 Task: Assign Issue Issue0000000424 to Sprint Sprint0000000254 in Scrum Project Project0000000085 in Jira. Assign Issue Issue0000000425 to Sprint Sprint0000000255 in Scrum Project Project0000000085 in Jira. Assign Issue Issue0000000426 to Sprint Sprint0000000256 in Scrum Project Project0000000086 in Jira. Assign Issue Issue0000000427 to Sprint Sprint0000000256 in Scrum Project Project0000000086 in Jira. Assign Issue Issue0000000428 to Sprint Sprint0000000257 in Scrum Project Project0000000086 in Jira
Action: Mouse moved to (1143, 511)
Screenshot: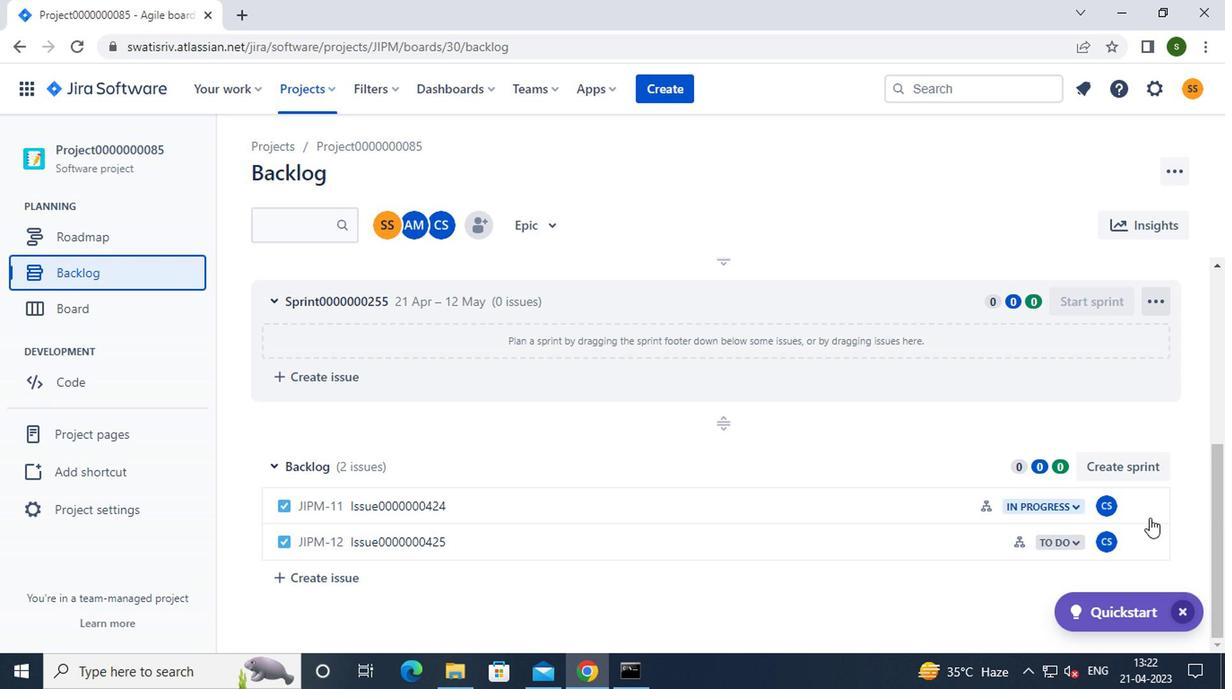 
Action: Mouse pressed left at (1143, 511)
Screenshot: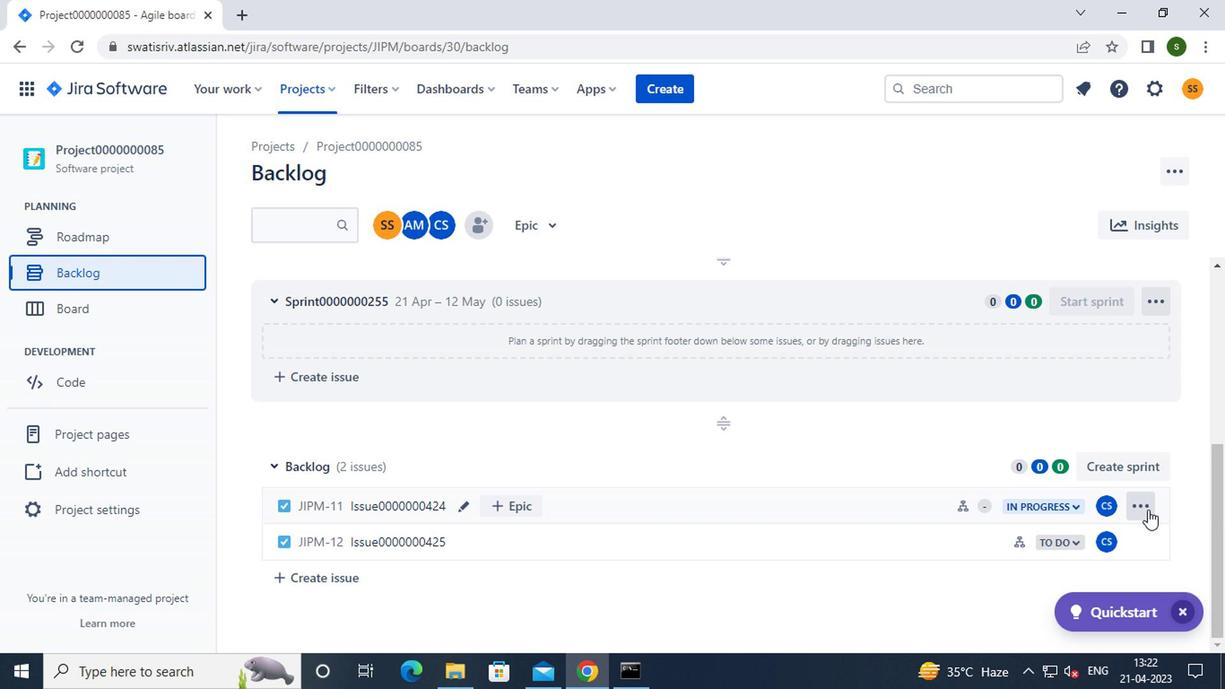 
Action: Mouse moved to (1112, 416)
Screenshot: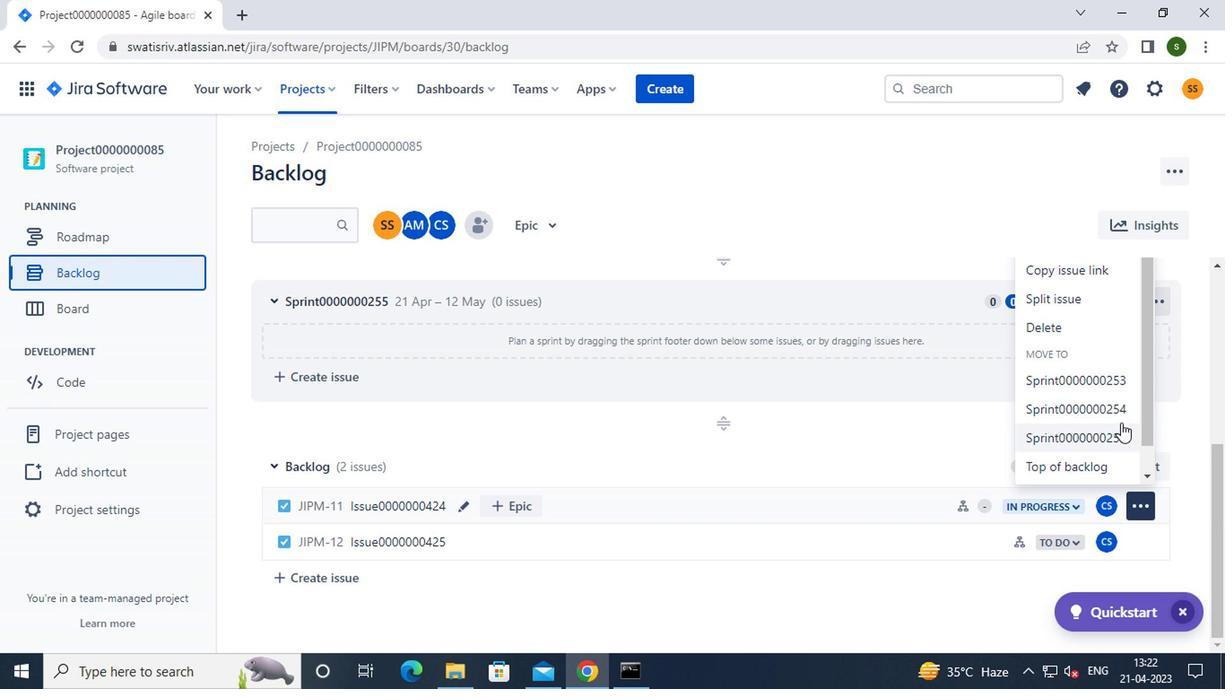 
Action: Mouse pressed left at (1112, 416)
Screenshot: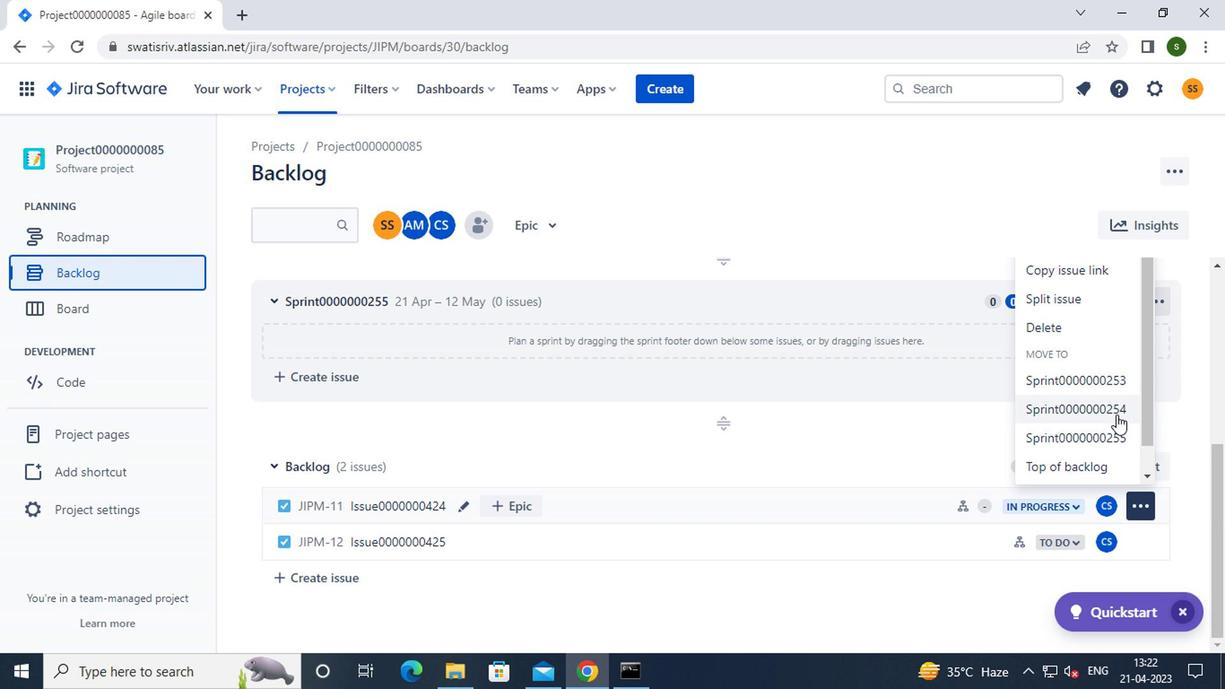 
Action: Mouse moved to (1136, 534)
Screenshot: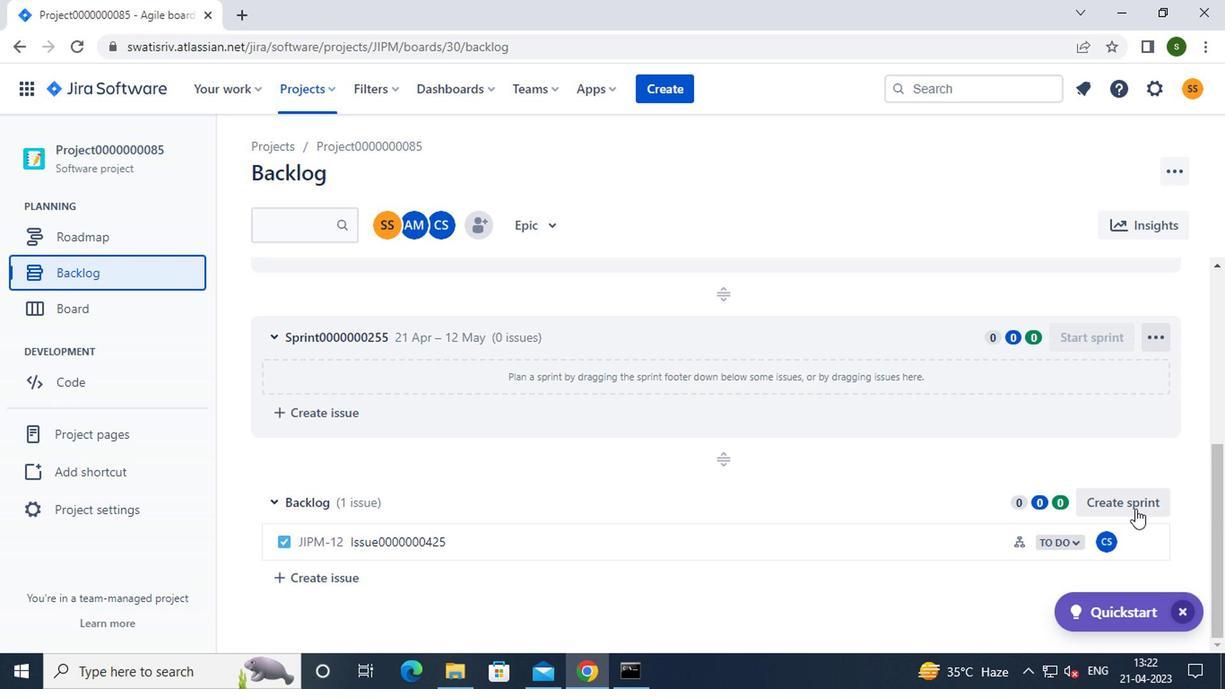 
Action: Mouse pressed left at (1136, 534)
Screenshot: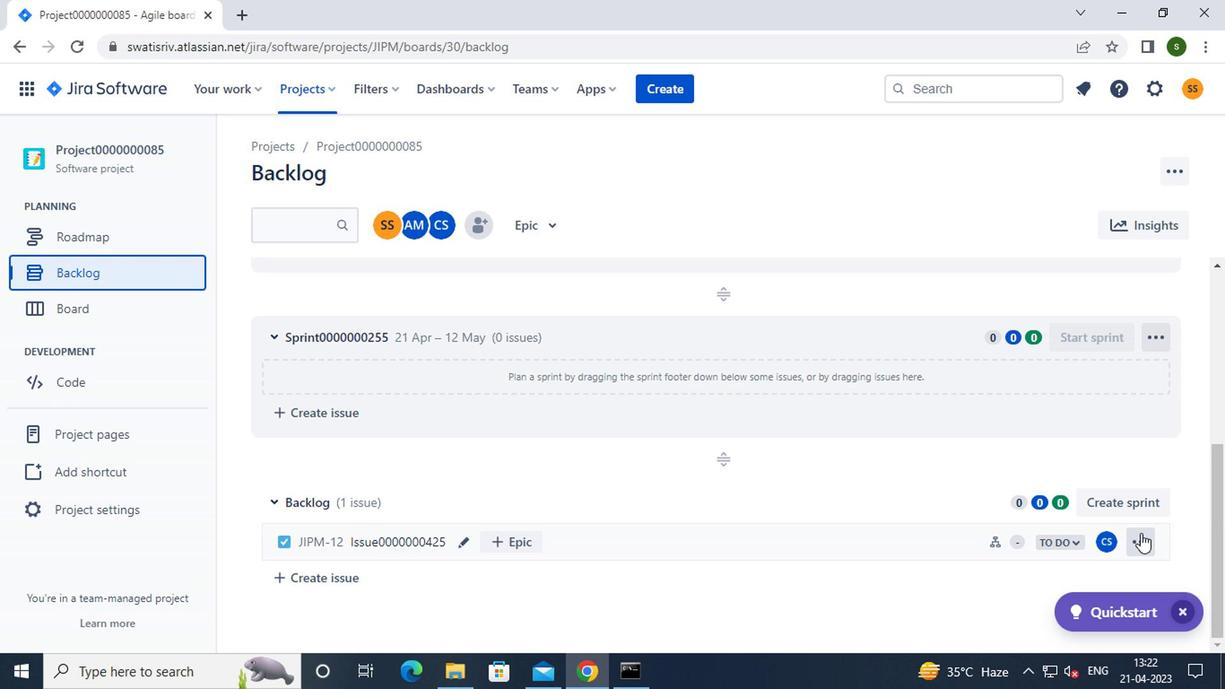 
Action: Mouse moved to (1117, 477)
Screenshot: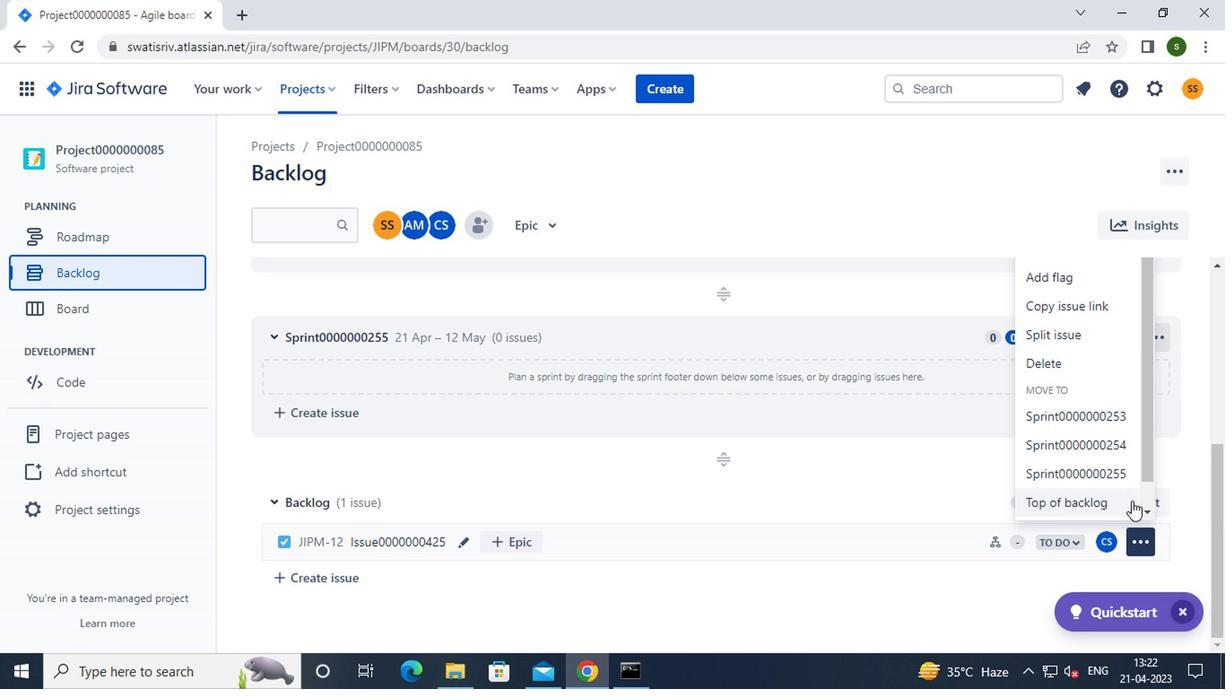 
Action: Mouse pressed left at (1117, 477)
Screenshot: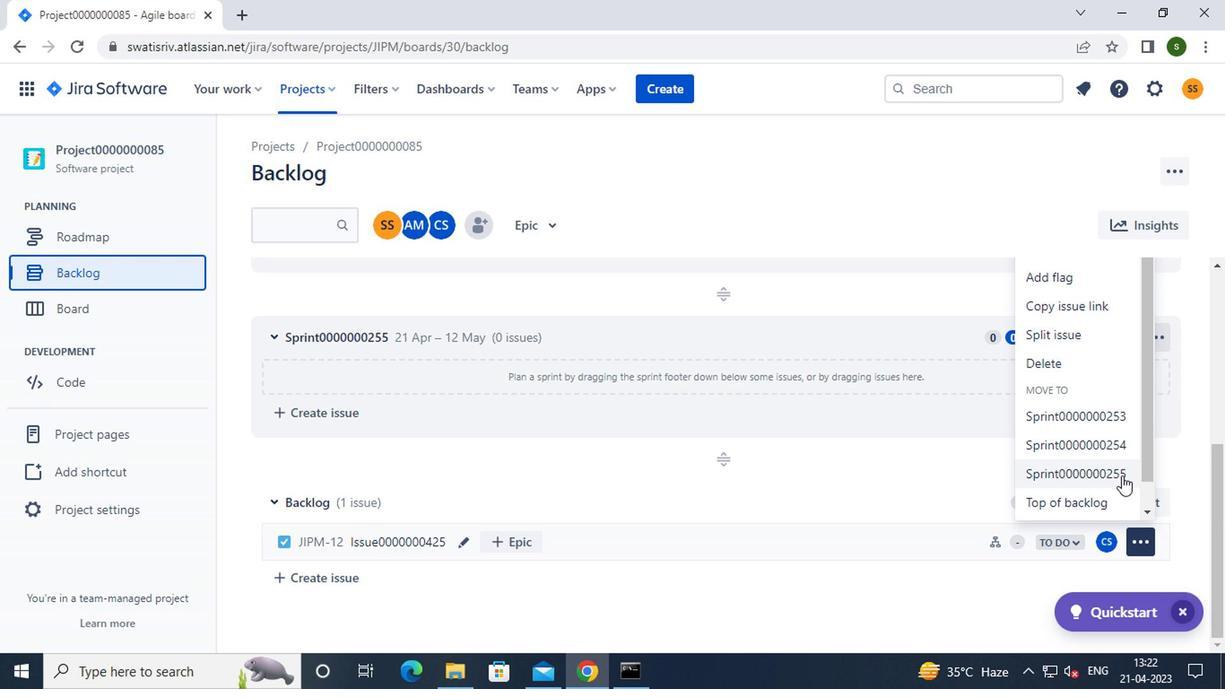 
Action: Mouse moved to (296, 89)
Screenshot: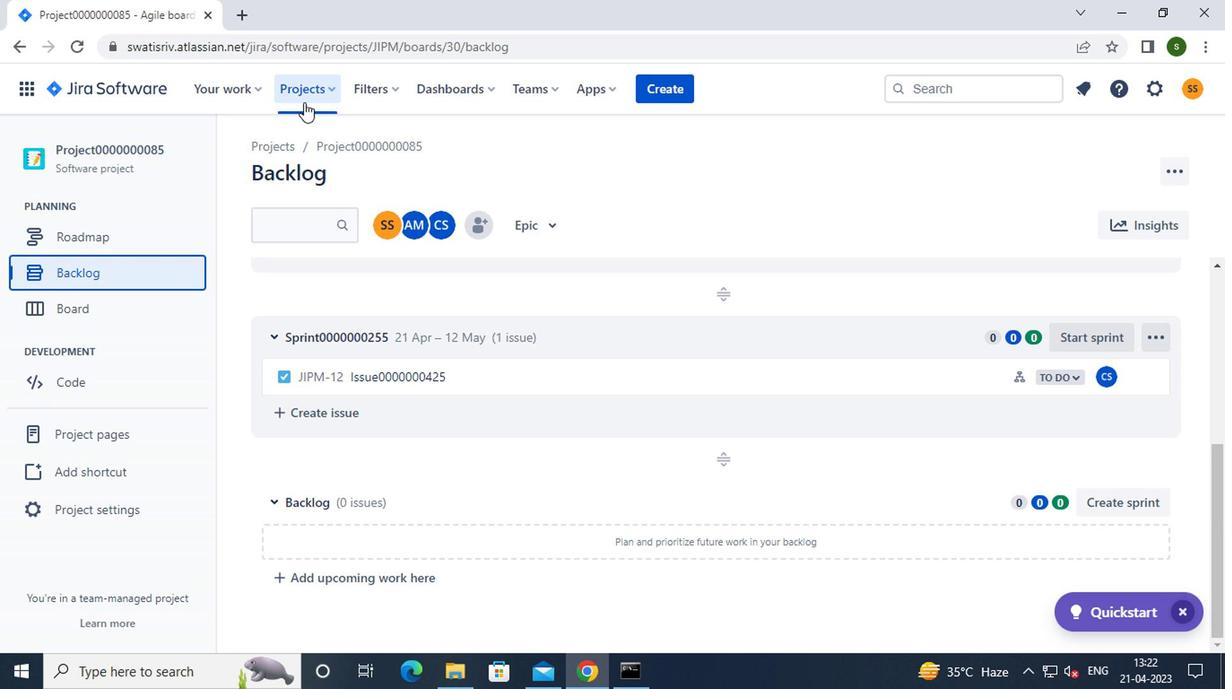 
Action: Mouse pressed left at (296, 89)
Screenshot: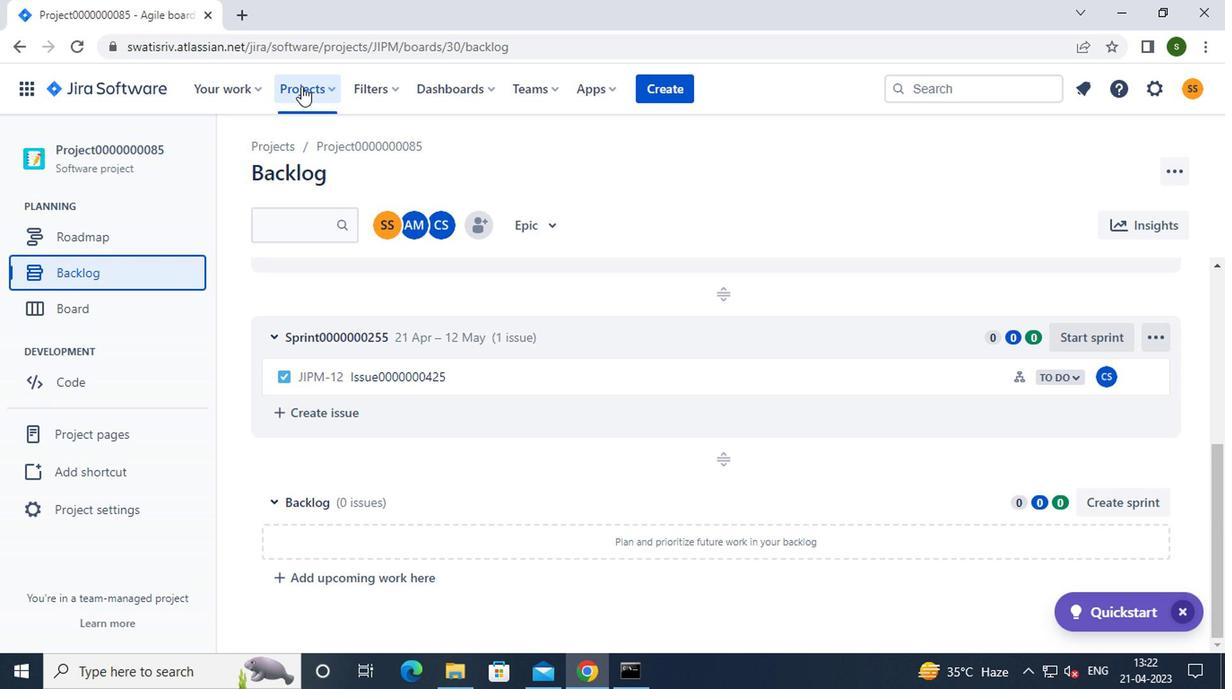 
Action: Mouse moved to (382, 225)
Screenshot: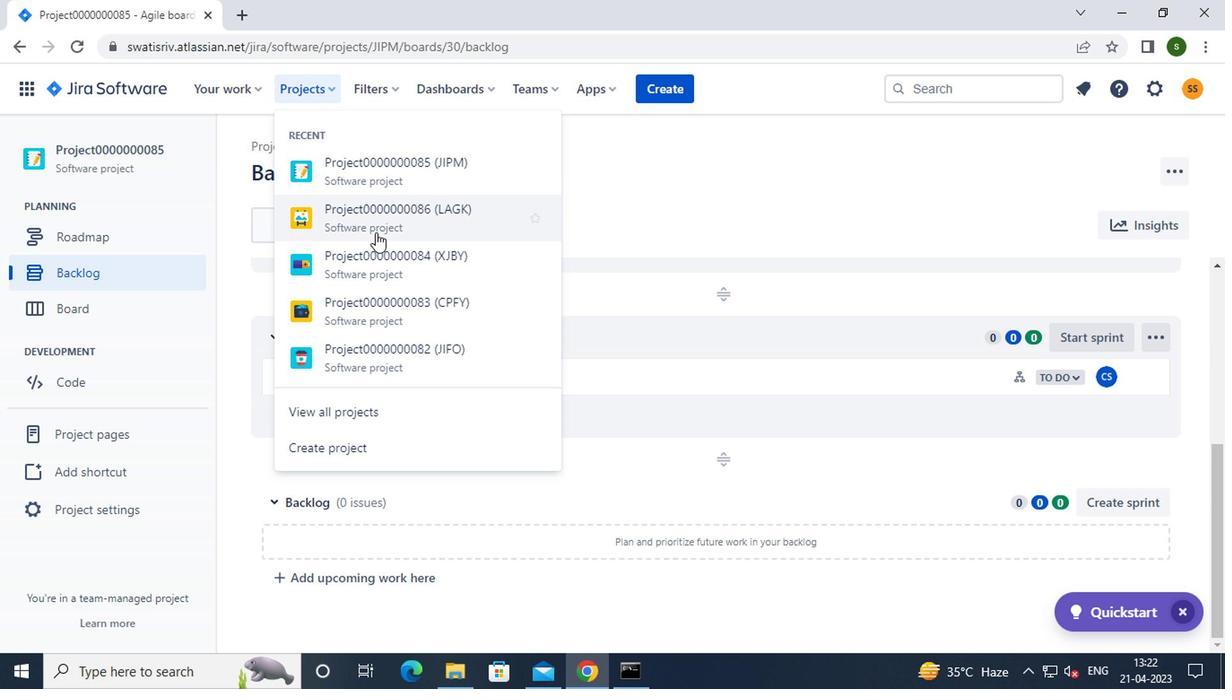 
Action: Mouse pressed left at (382, 225)
Screenshot: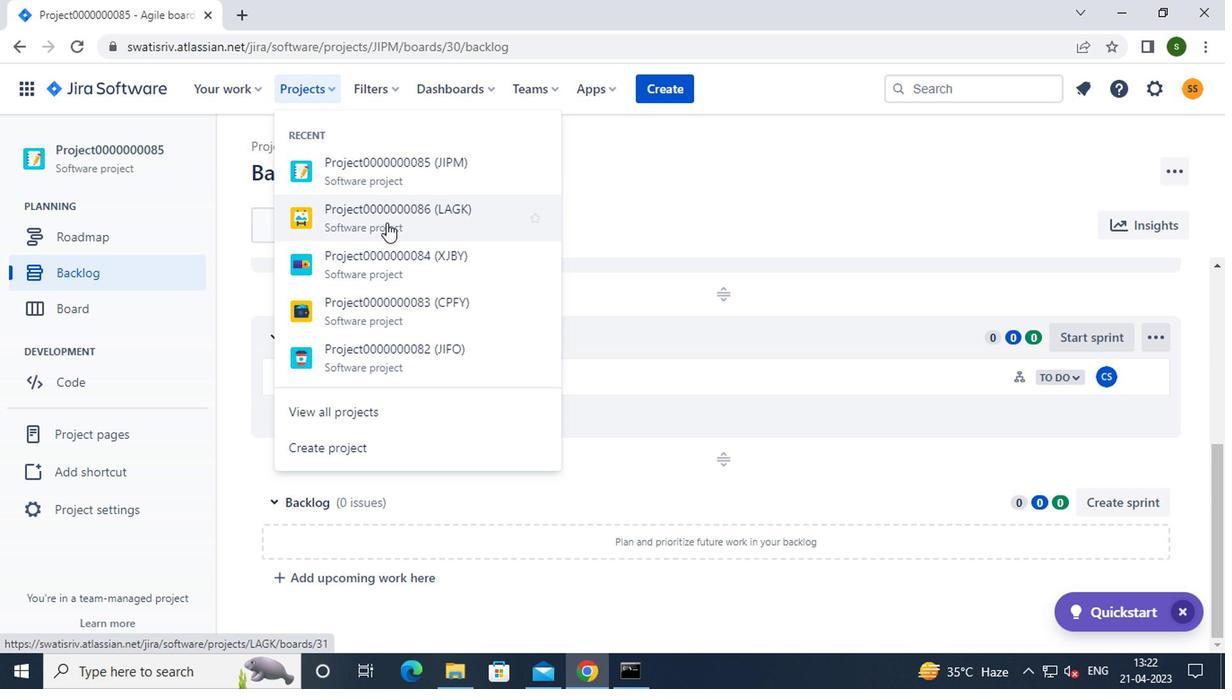 
Action: Mouse moved to (156, 278)
Screenshot: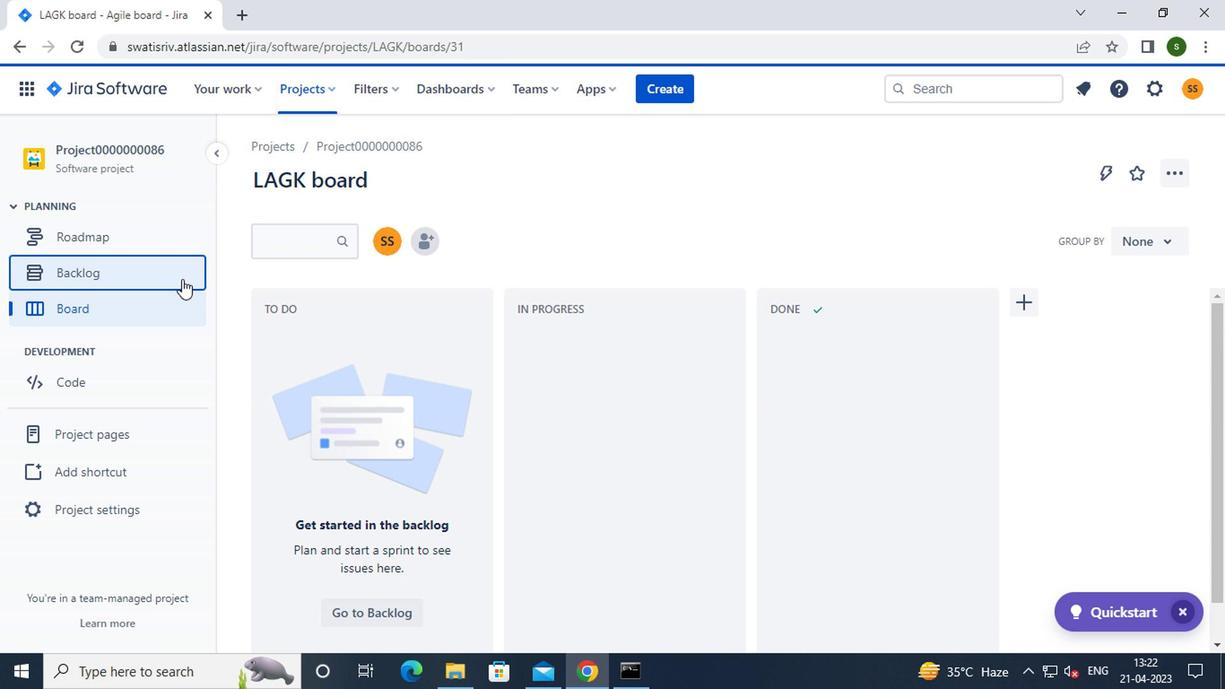 
Action: Mouse pressed left at (156, 278)
Screenshot: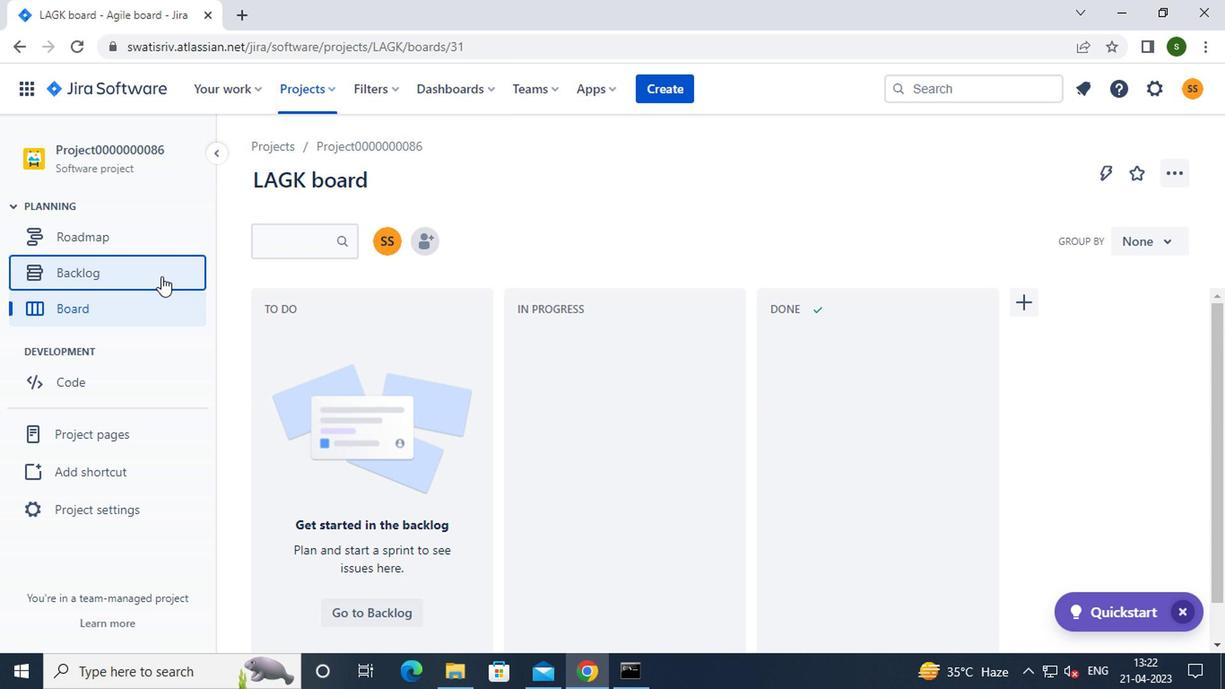 
Action: Mouse moved to (719, 413)
Screenshot: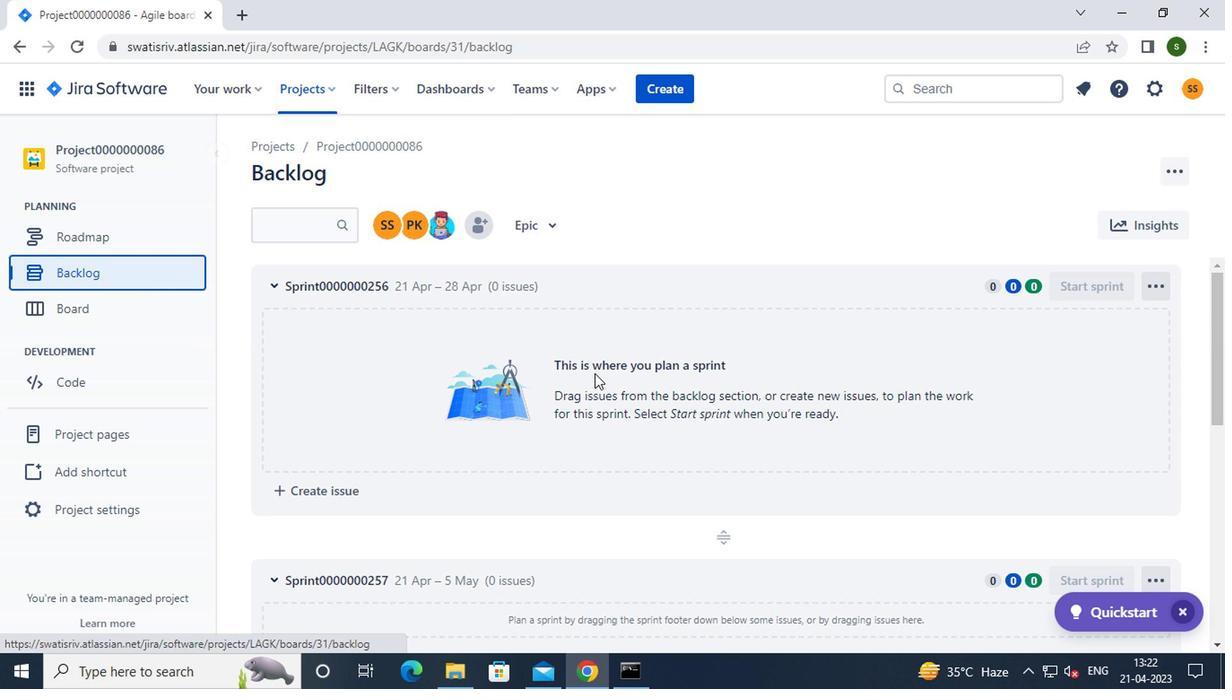 
Action: Mouse scrolled (719, 412) with delta (0, 0)
Screenshot: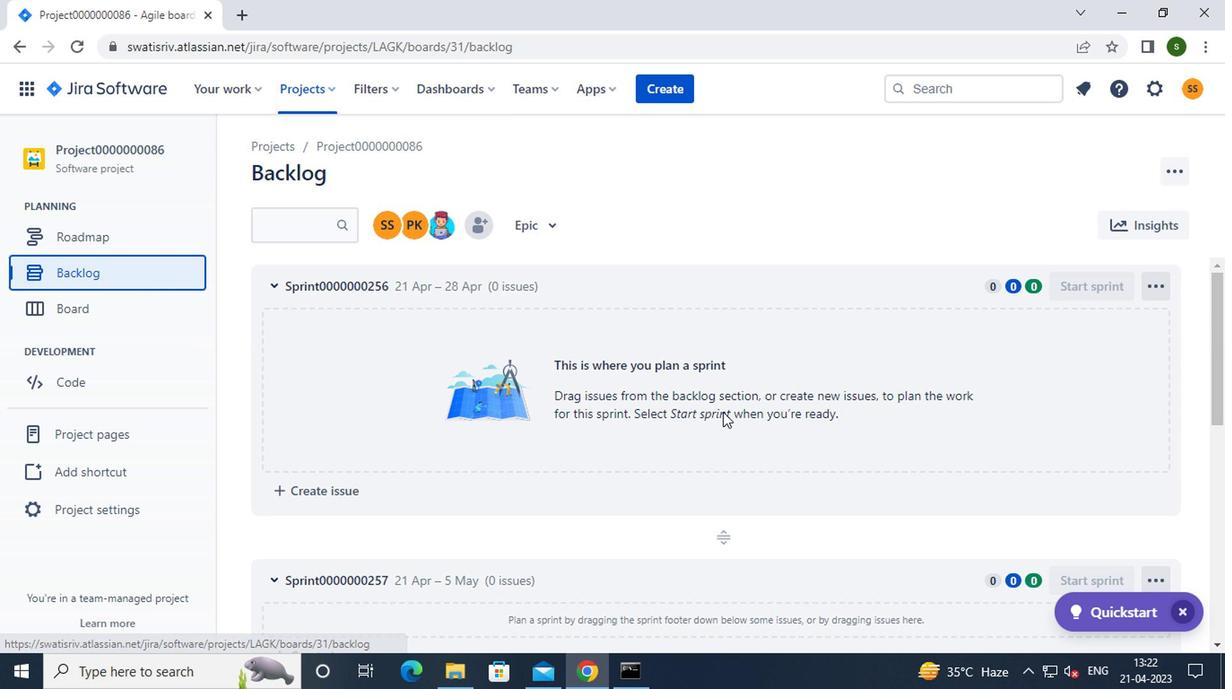 
Action: Mouse scrolled (719, 412) with delta (0, 0)
Screenshot: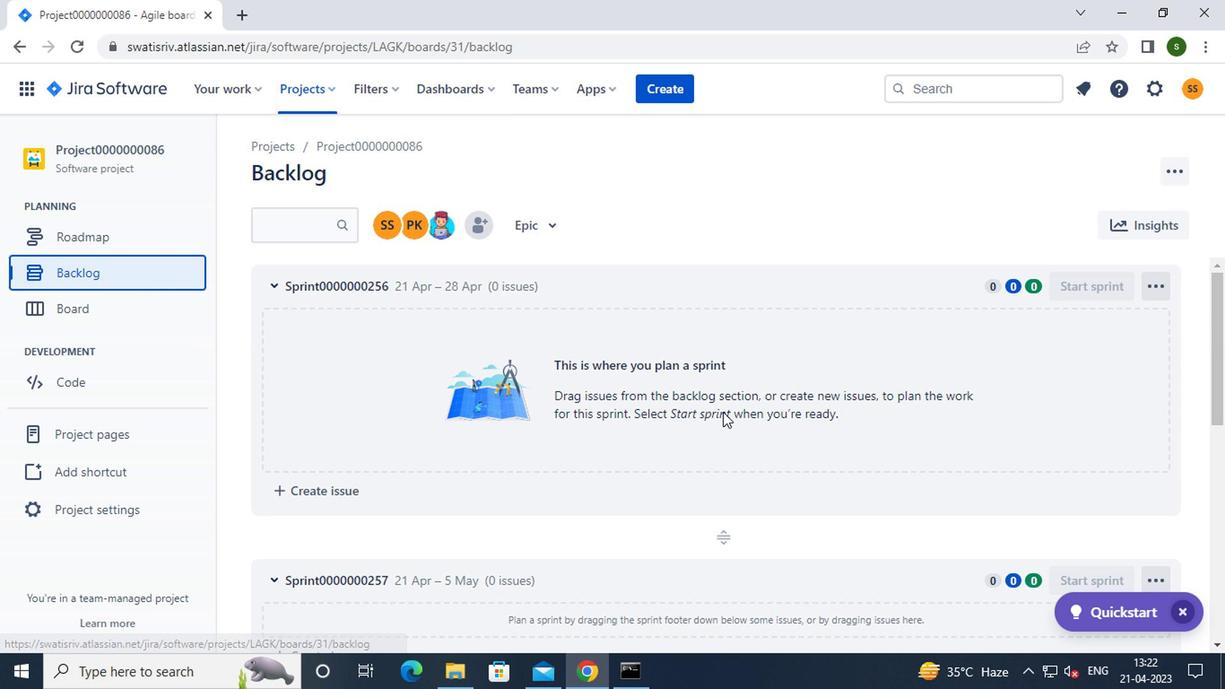 
Action: Mouse scrolled (719, 412) with delta (0, 0)
Screenshot: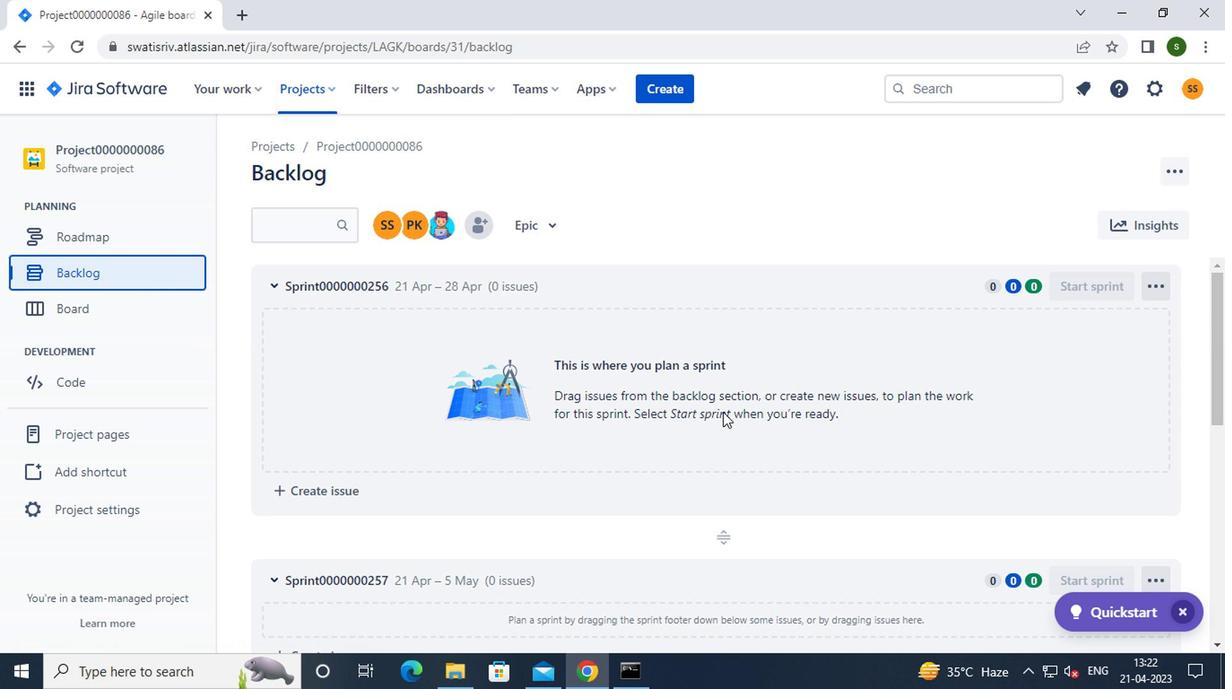 
Action: Mouse scrolled (719, 412) with delta (0, 0)
Screenshot: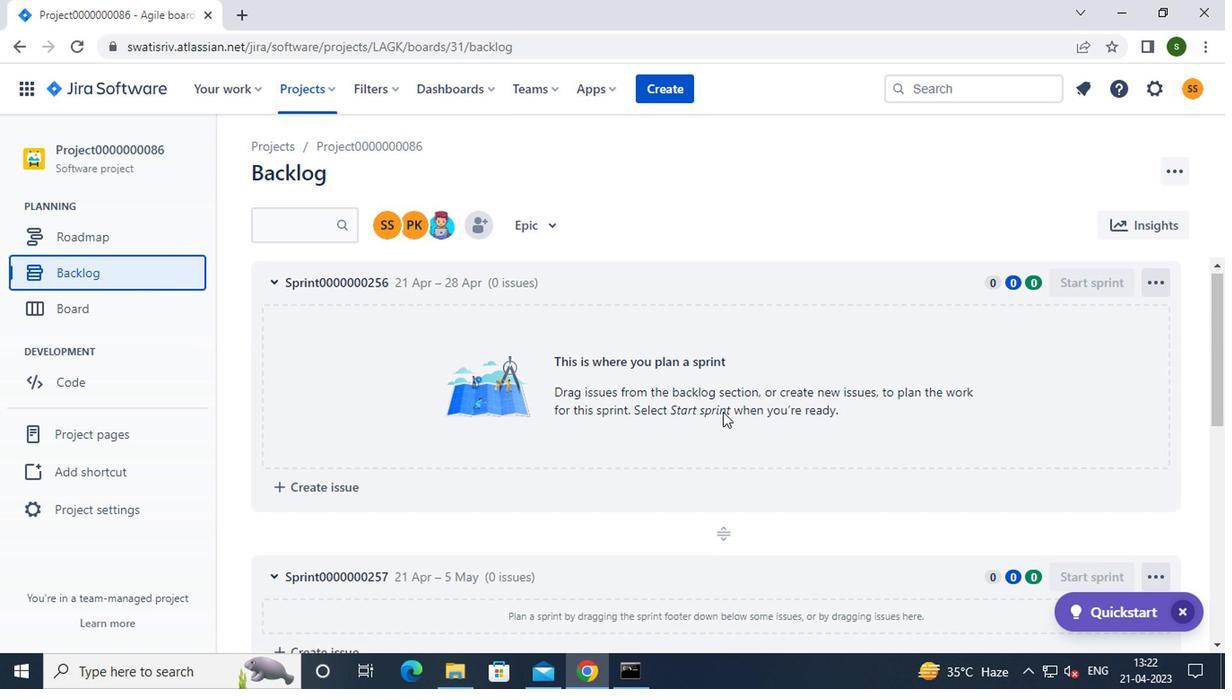 
Action: Mouse scrolled (719, 412) with delta (0, 0)
Screenshot: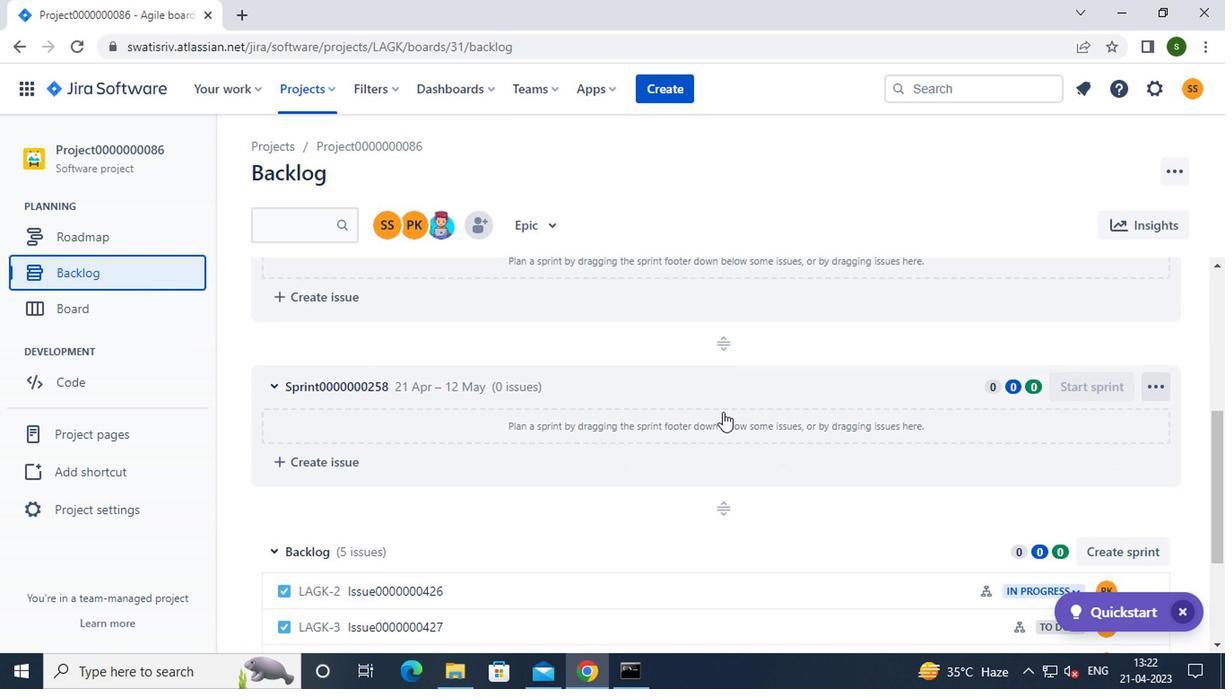 
Action: Mouse scrolled (719, 412) with delta (0, 0)
Screenshot: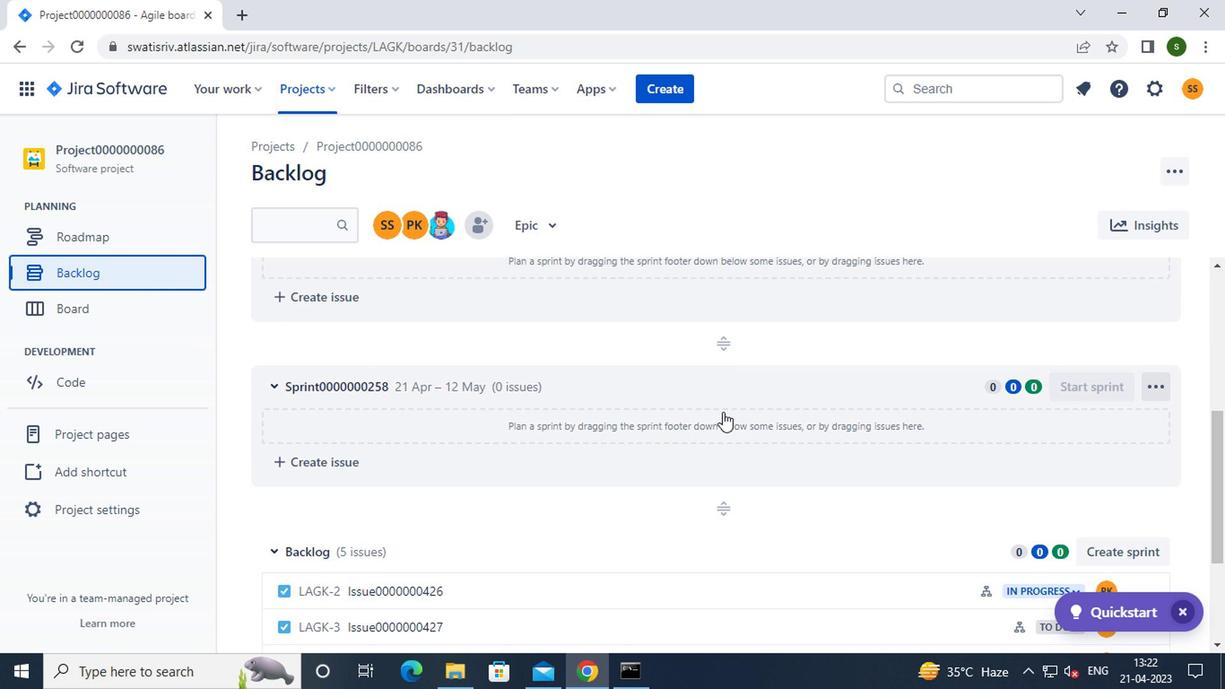 
Action: Mouse moved to (1145, 412)
Screenshot: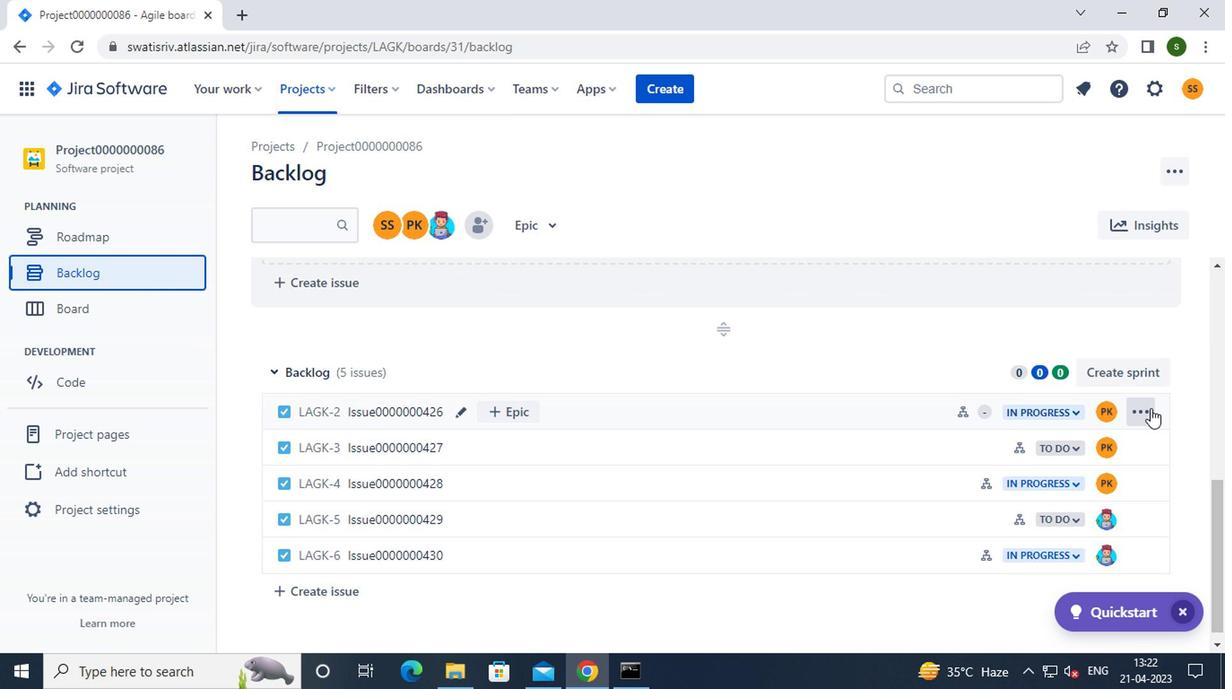 
Action: Mouse pressed left at (1145, 412)
Screenshot: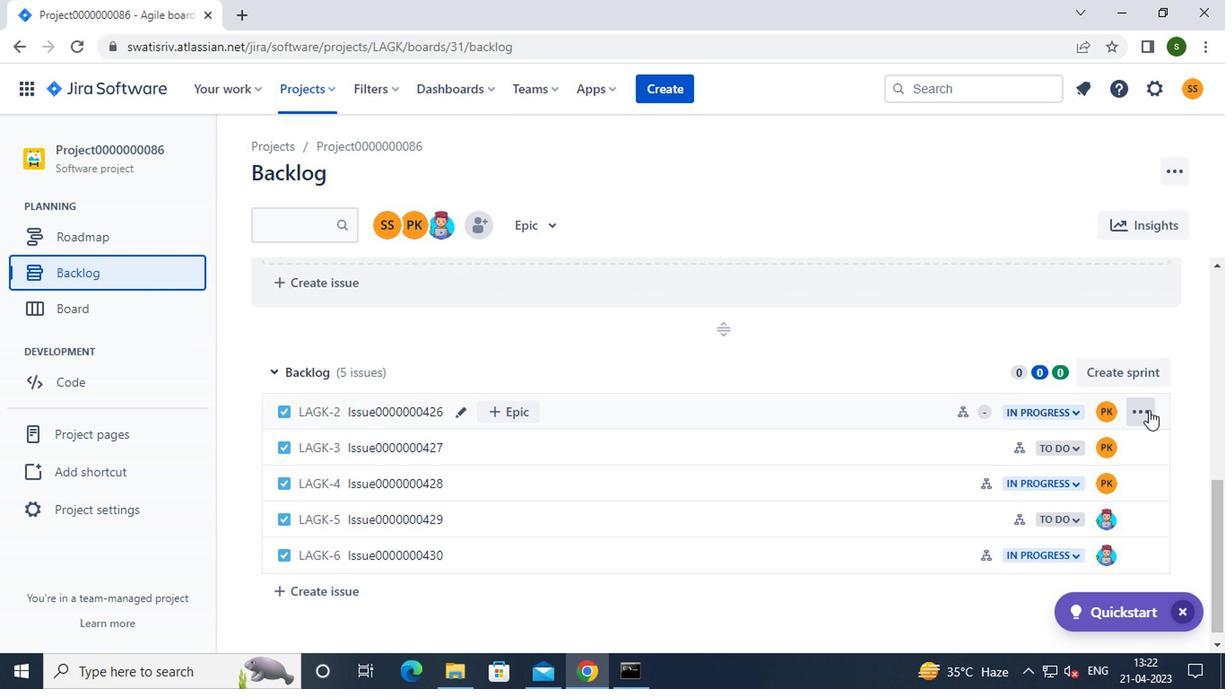 
Action: Mouse moved to (1088, 296)
Screenshot: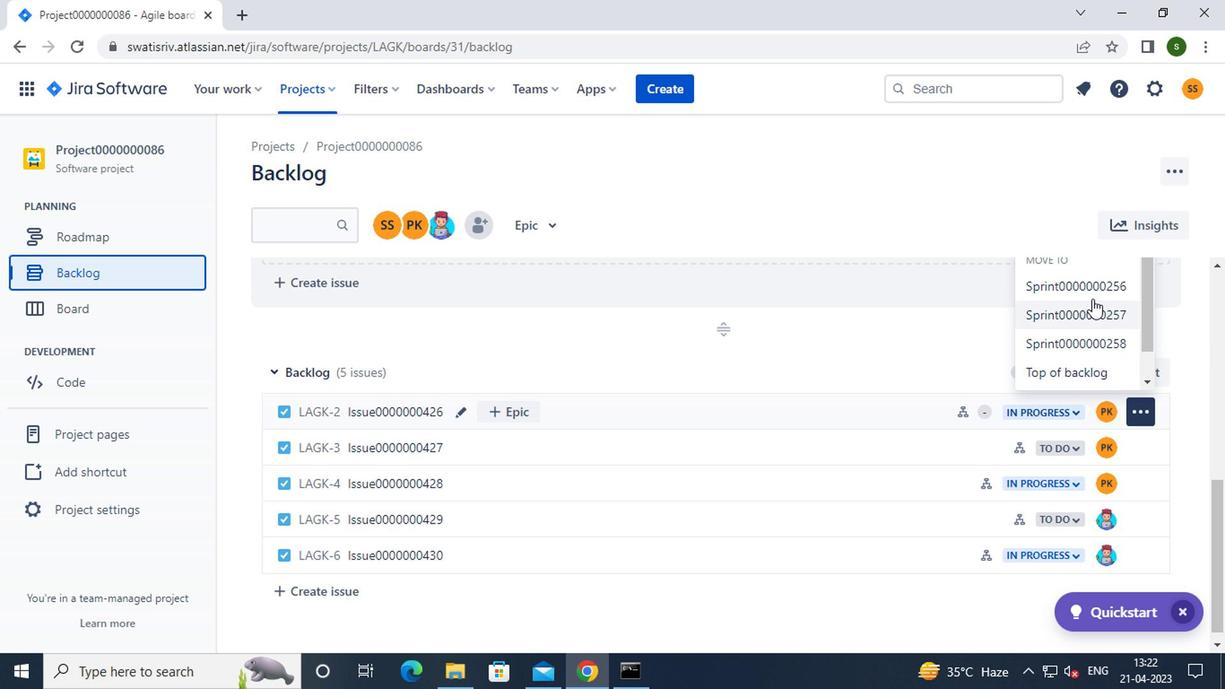 
Action: Mouse pressed left at (1088, 296)
Screenshot: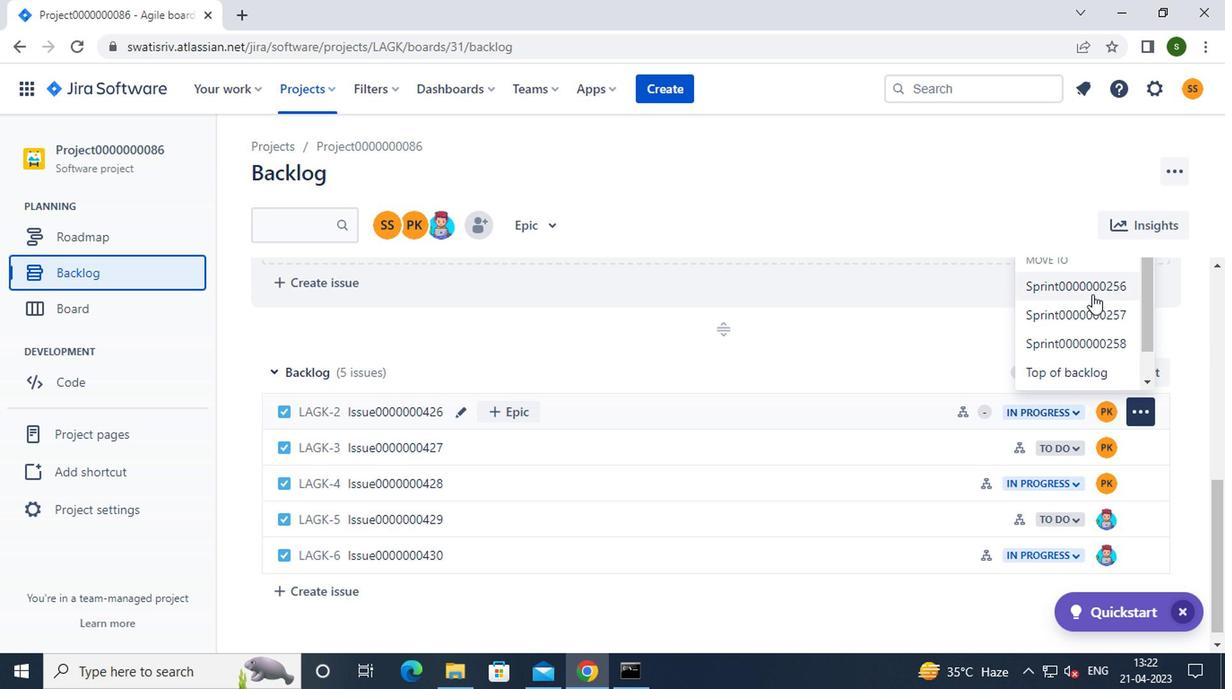
Action: Mouse moved to (1142, 437)
Screenshot: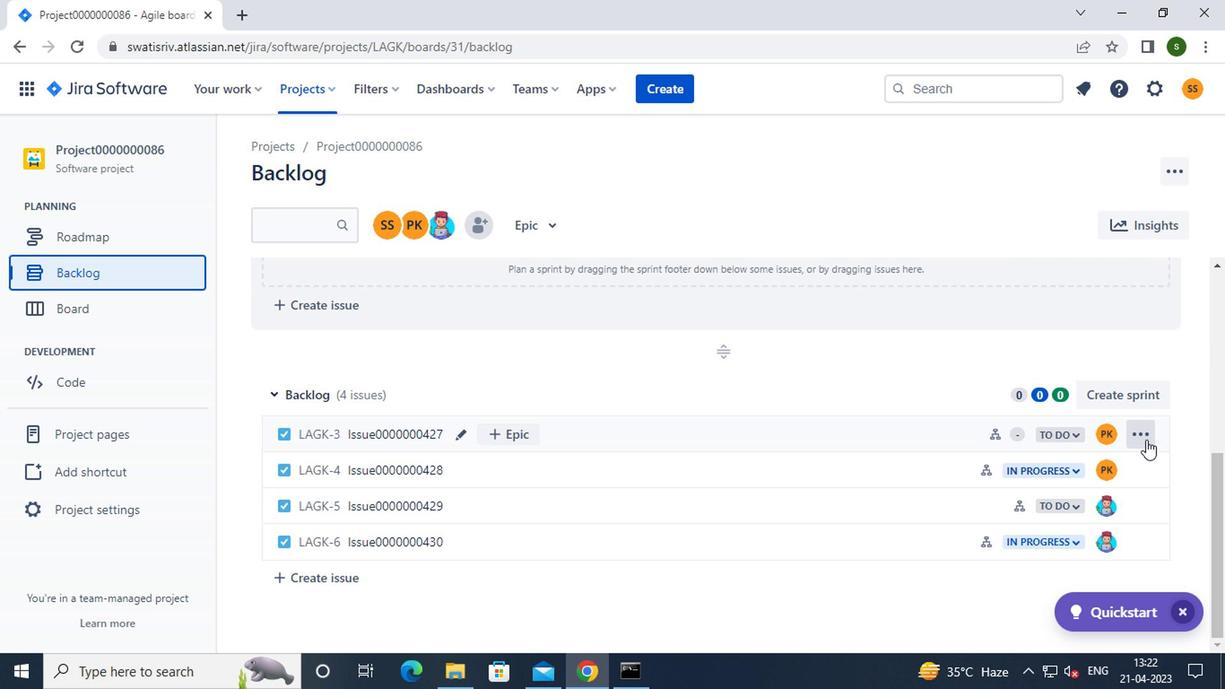 
Action: Mouse pressed left at (1142, 437)
Screenshot: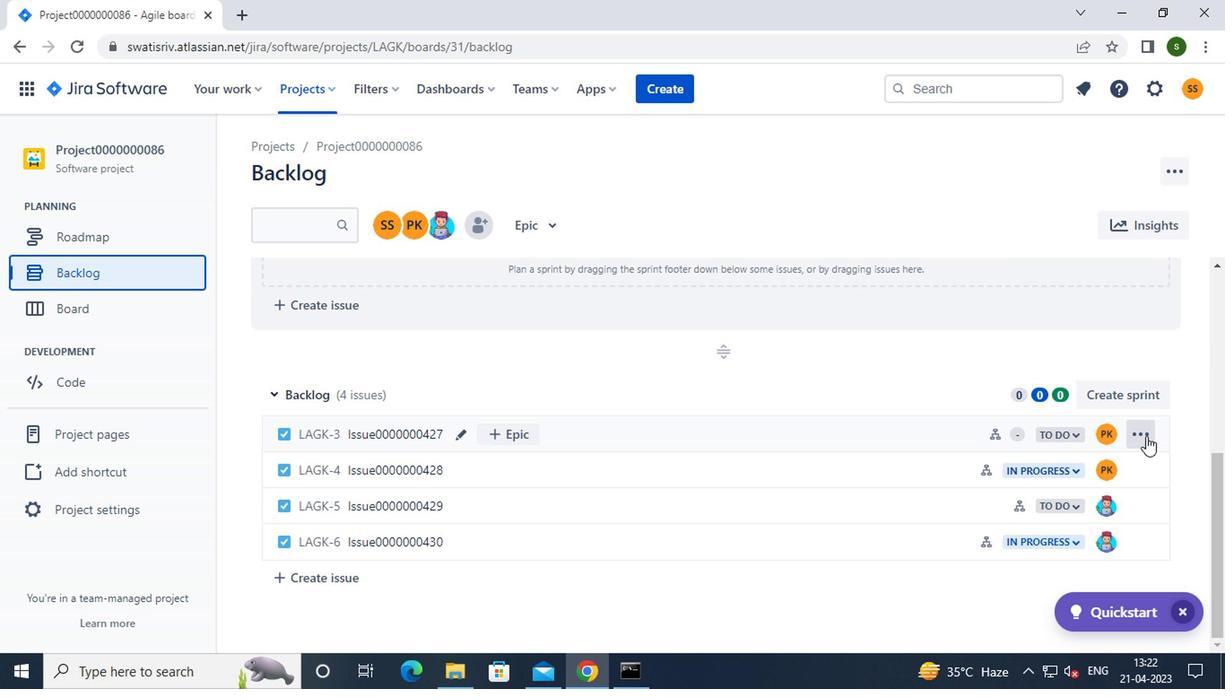 
Action: Mouse moved to (1103, 308)
Screenshot: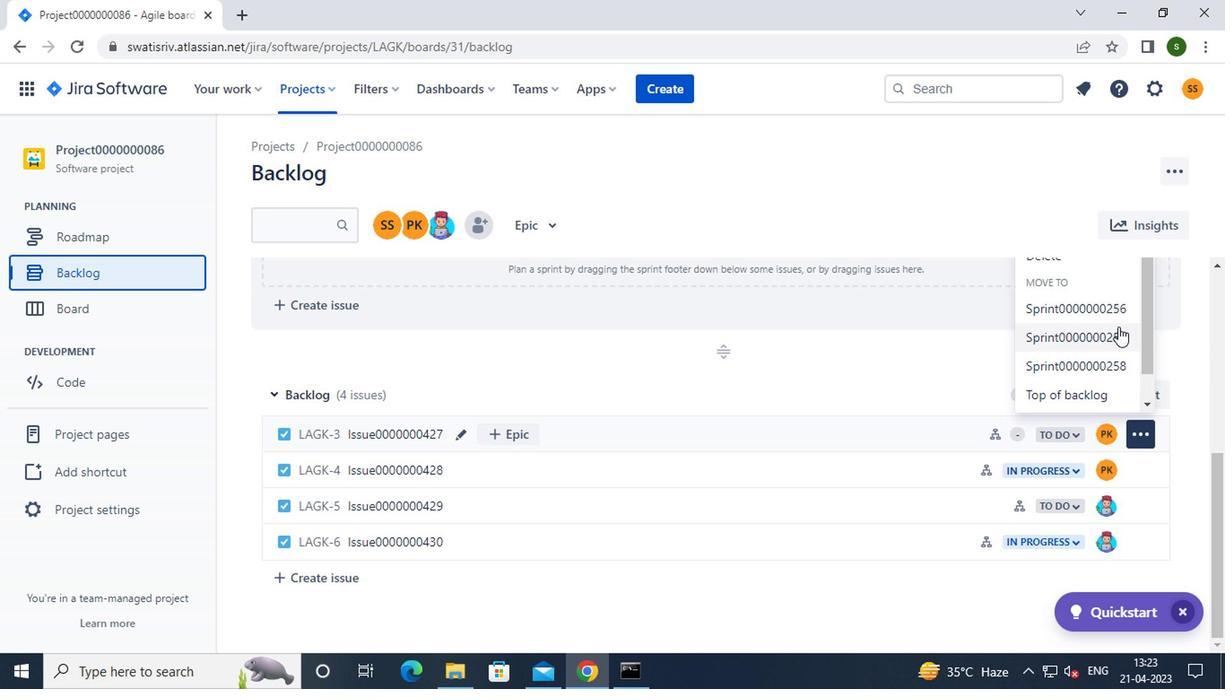 
Action: Mouse pressed left at (1103, 308)
Screenshot: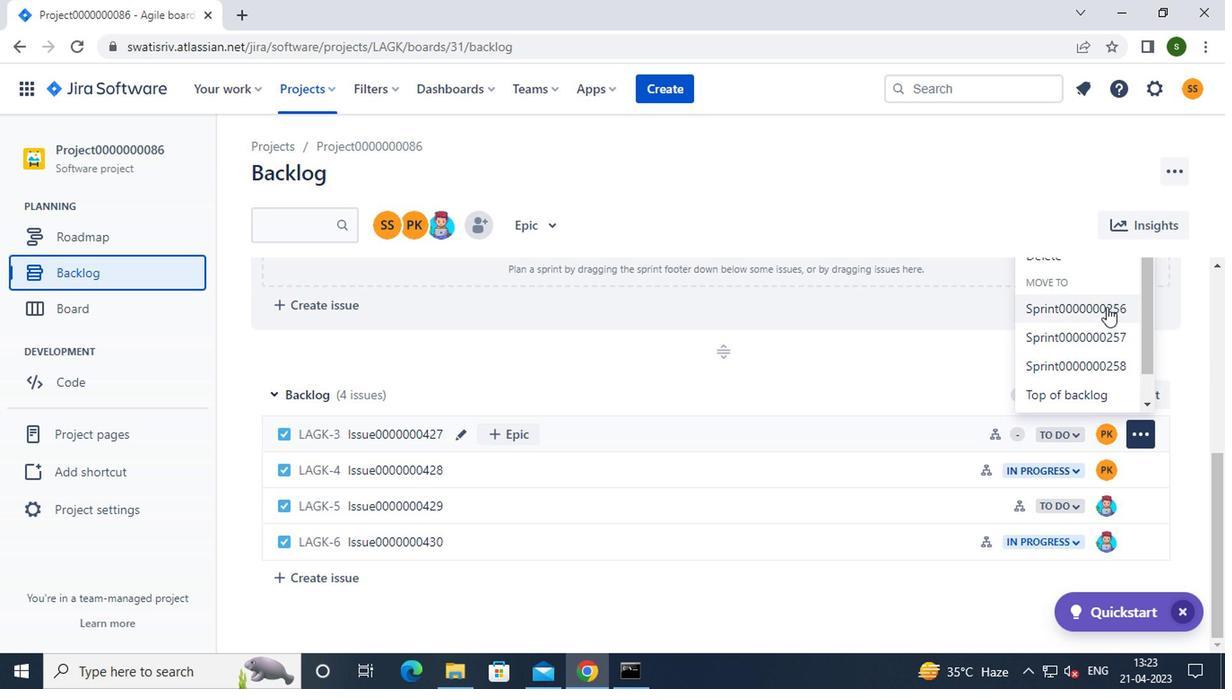 
Action: Mouse moved to (1132, 461)
Screenshot: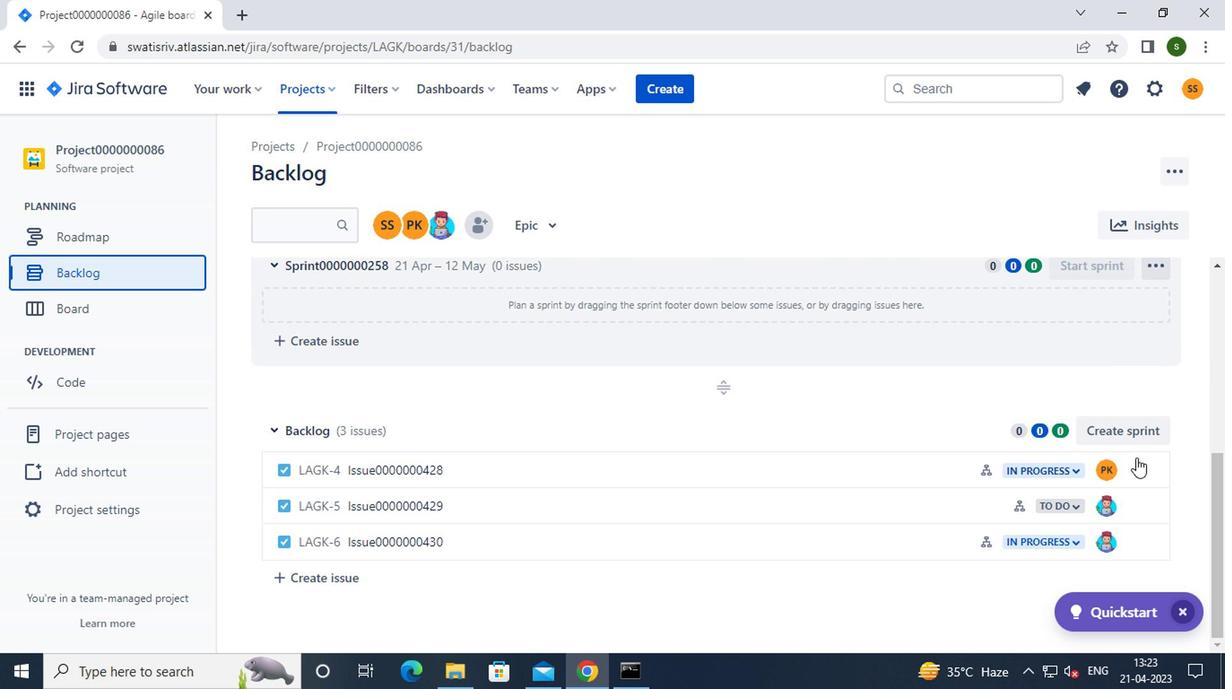 
Action: Mouse pressed left at (1132, 461)
Screenshot: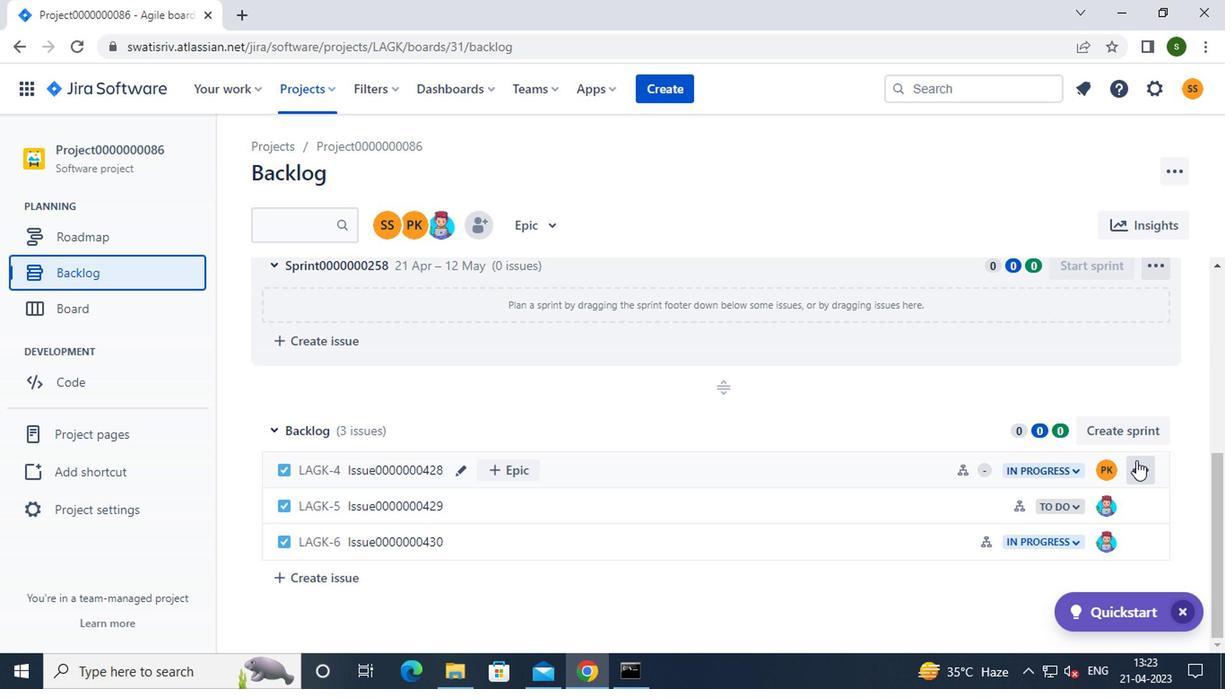 
Action: Mouse moved to (1096, 380)
Screenshot: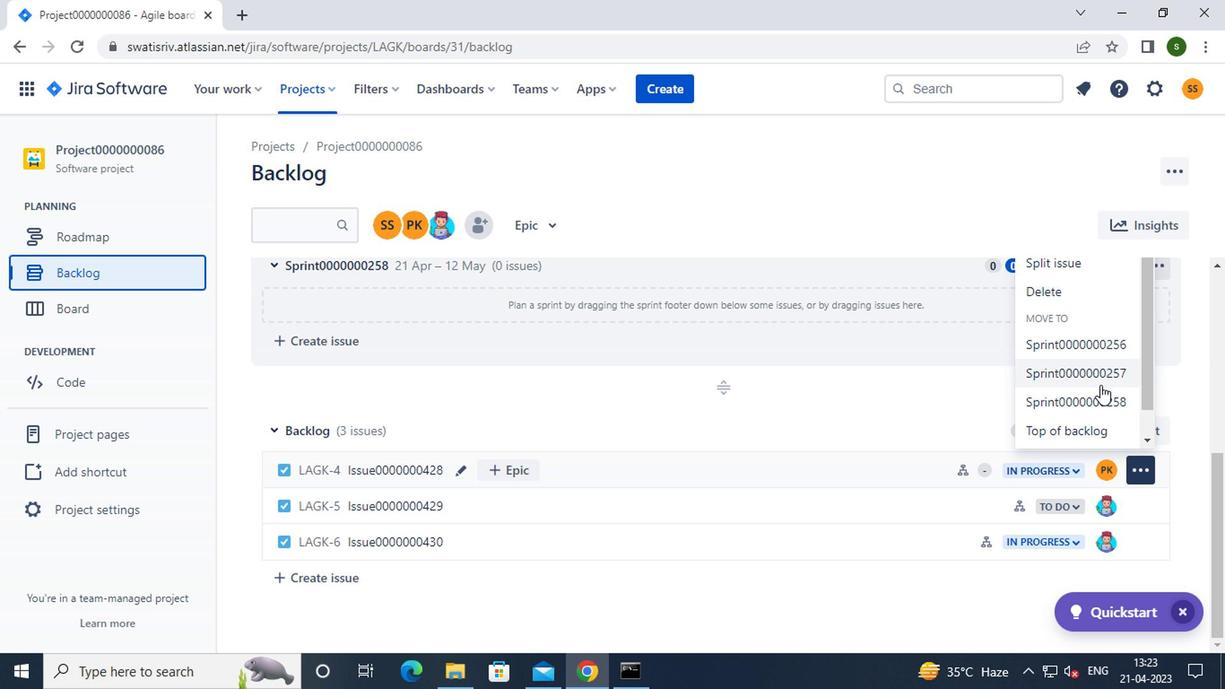 
Action: Mouse pressed left at (1096, 380)
Screenshot: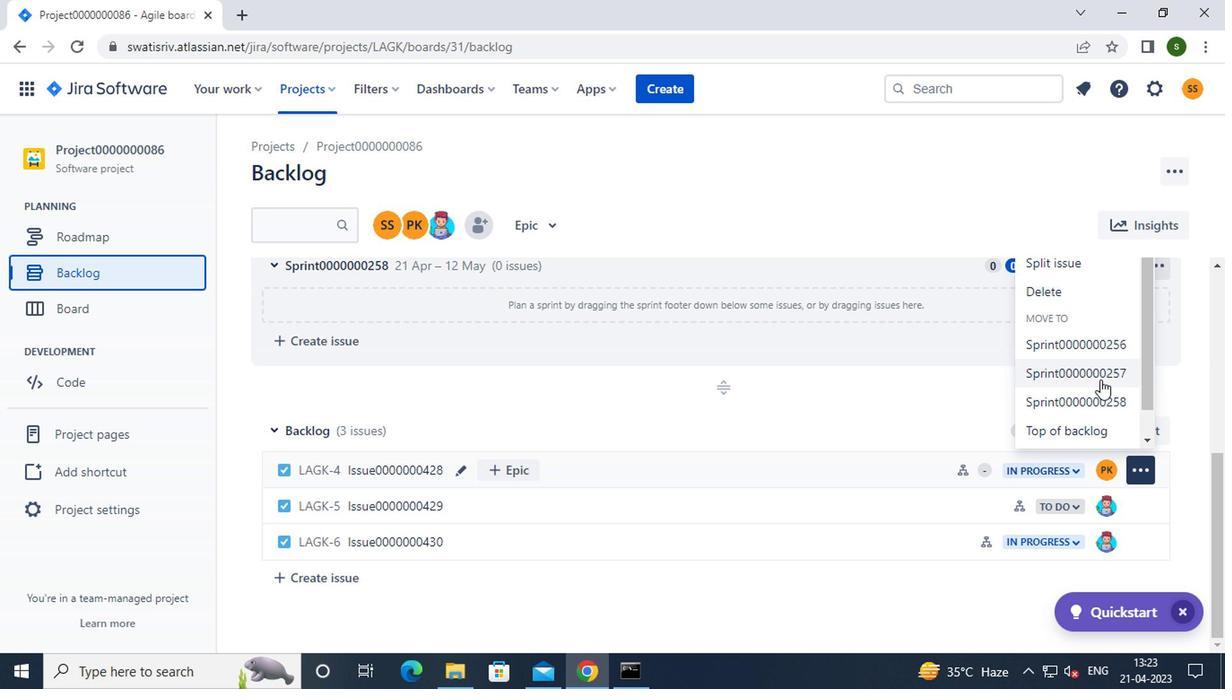 
Action: Mouse moved to (870, 189)
Screenshot: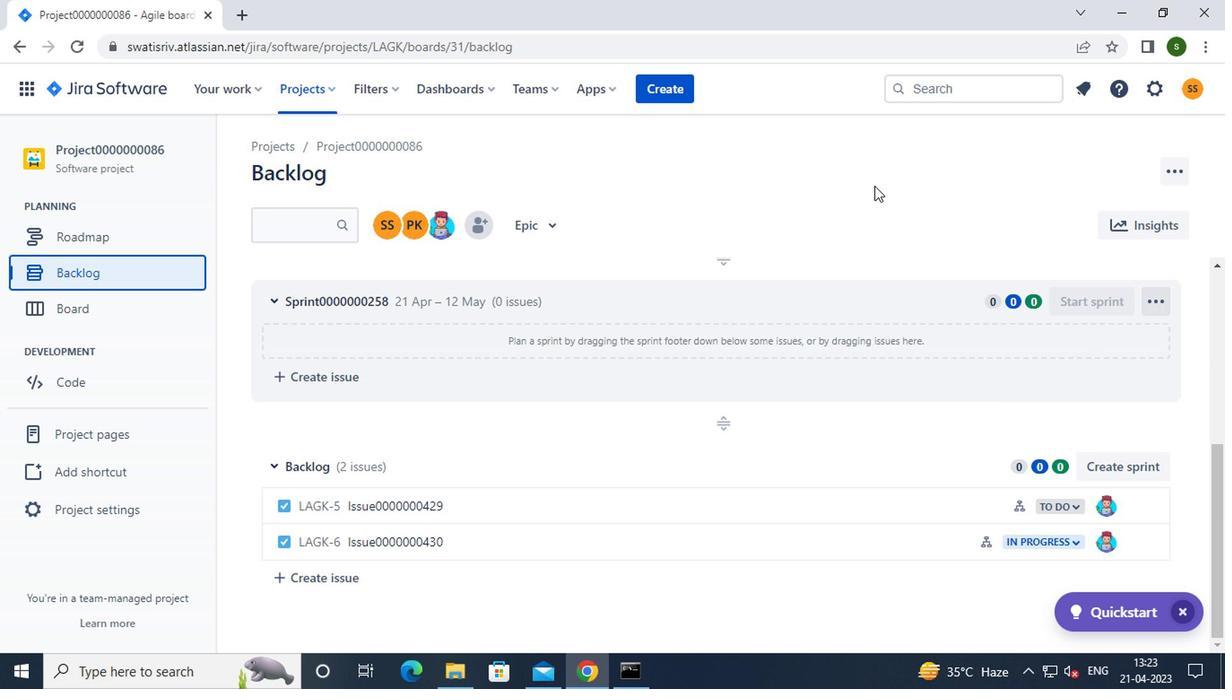 
